 Task: Create in the project AgileDeck and in the Backlog issue 'Create a new online platform for online personal finance courses with advanced budgeting and financial planning features' a child issue 'Big data model interpretability and transparency testing and reporting', and assign it to team member softage.2@softage.net. Create in the project AgileDeck and in the Backlog issue 'Implement a new cloud-based contract management system for a company with advanced contract creation and tracking features' a child issue 'Kubernetes cluster network security remediation', and assign it to team member softage.3@softage.net
Action: Mouse moved to (194, 50)
Screenshot: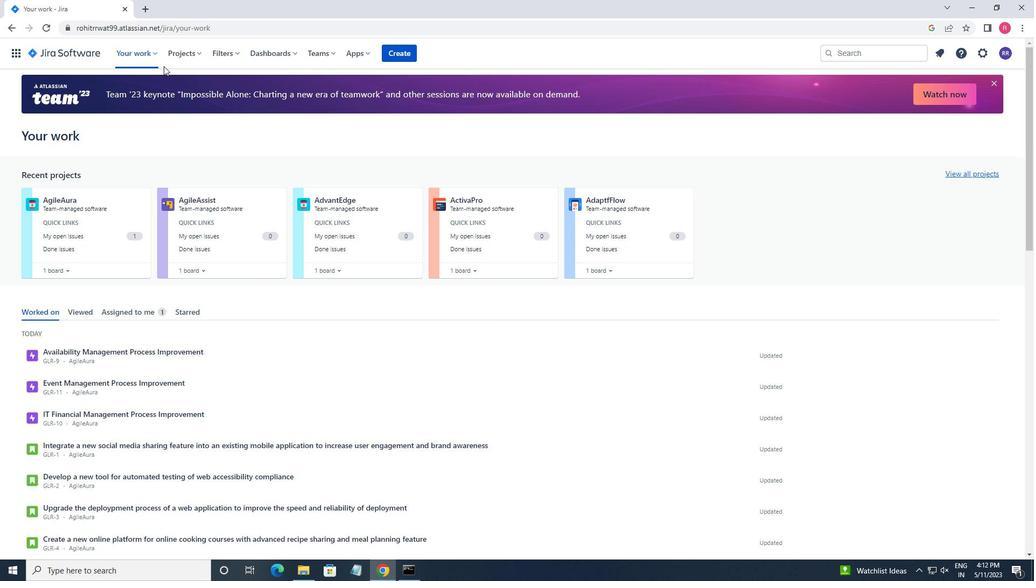 
Action: Mouse pressed left at (194, 50)
Screenshot: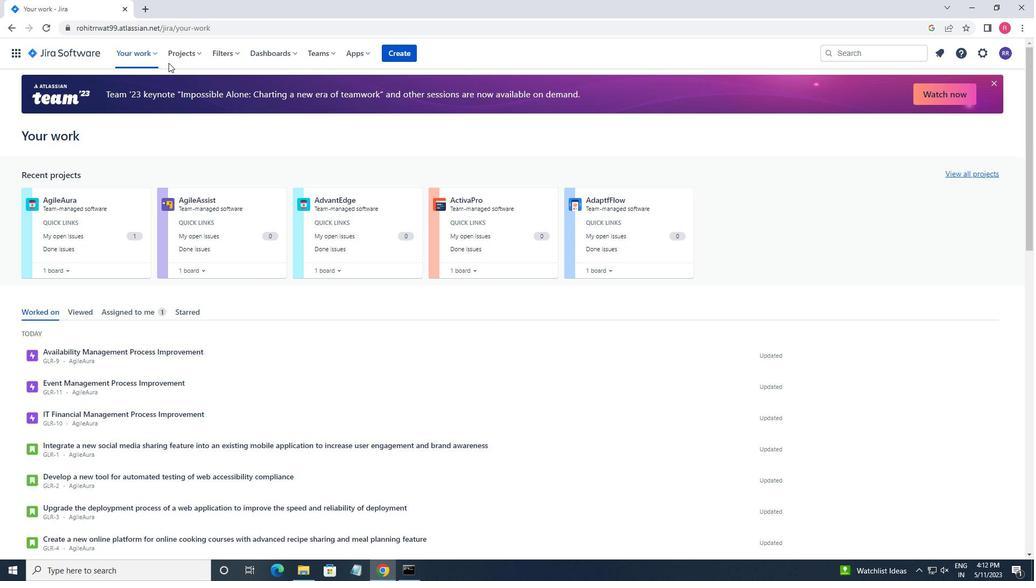 
Action: Mouse moved to (189, 107)
Screenshot: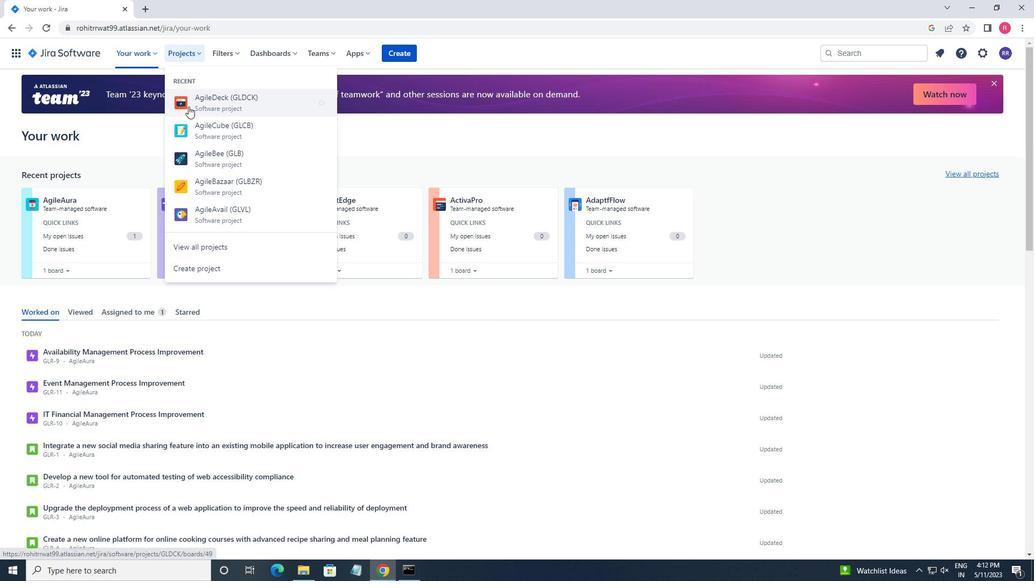 
Action: Mouse pressed left at (189, 107)
Screenshot: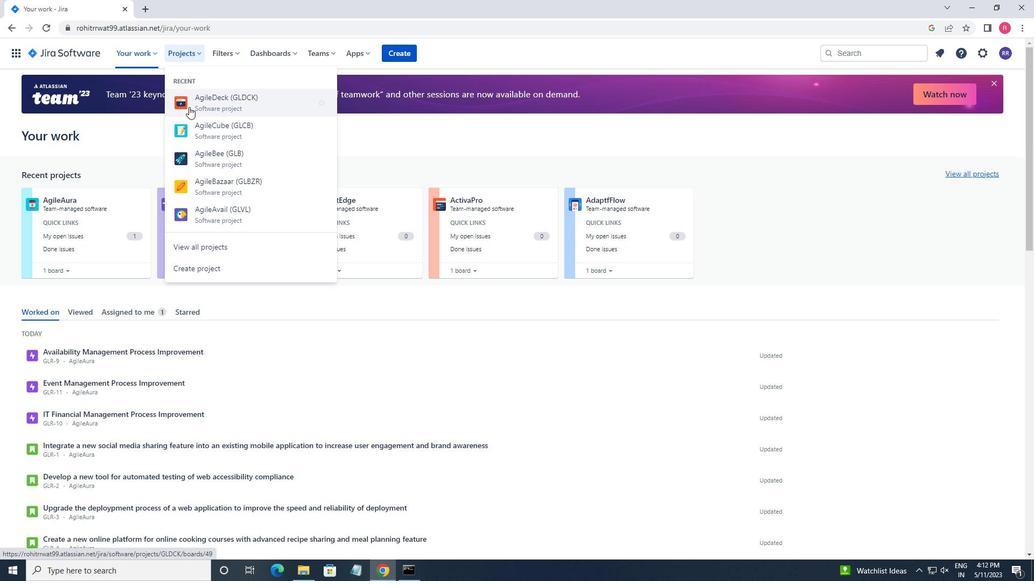 
Action: Mouse moved to (53, 166)
Screenshot: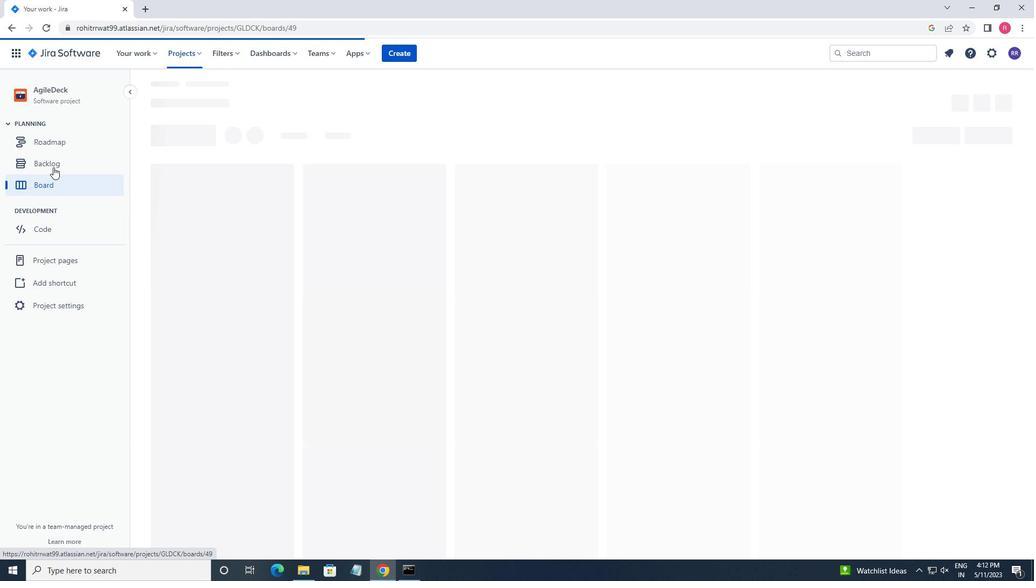 
Action: Mouse pressed left at (53, 166)
Screenshot: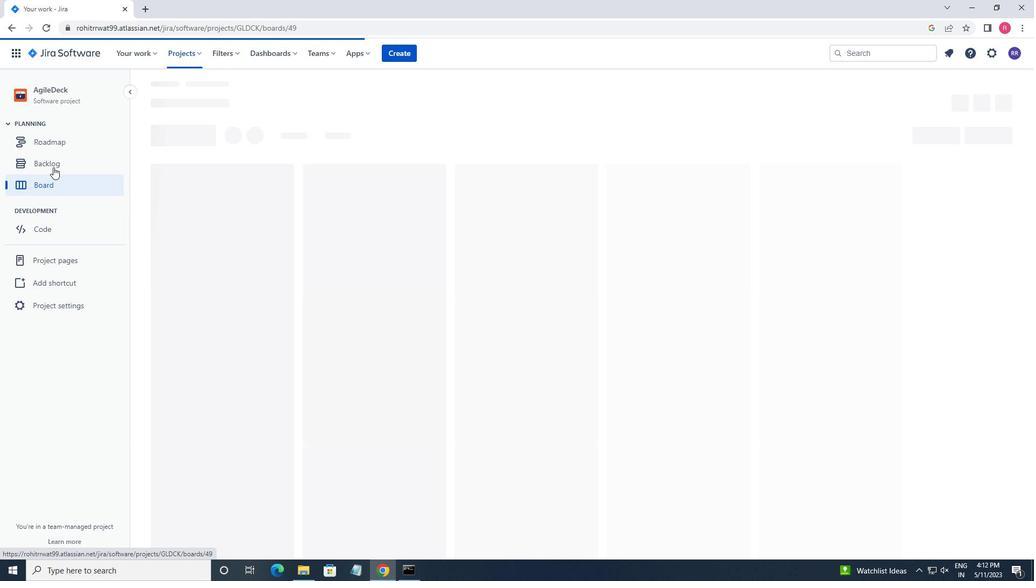 
Action: Mouse moved to (365, 349)
Screenshot: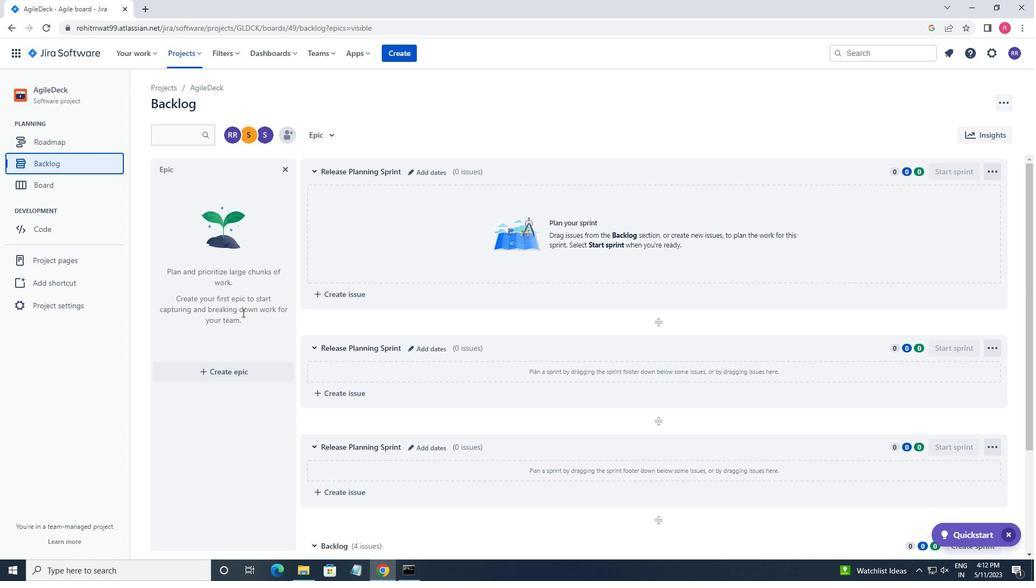 
Action: Mouse scrolled (365, 349) with delta (0, 0)
Screenshot: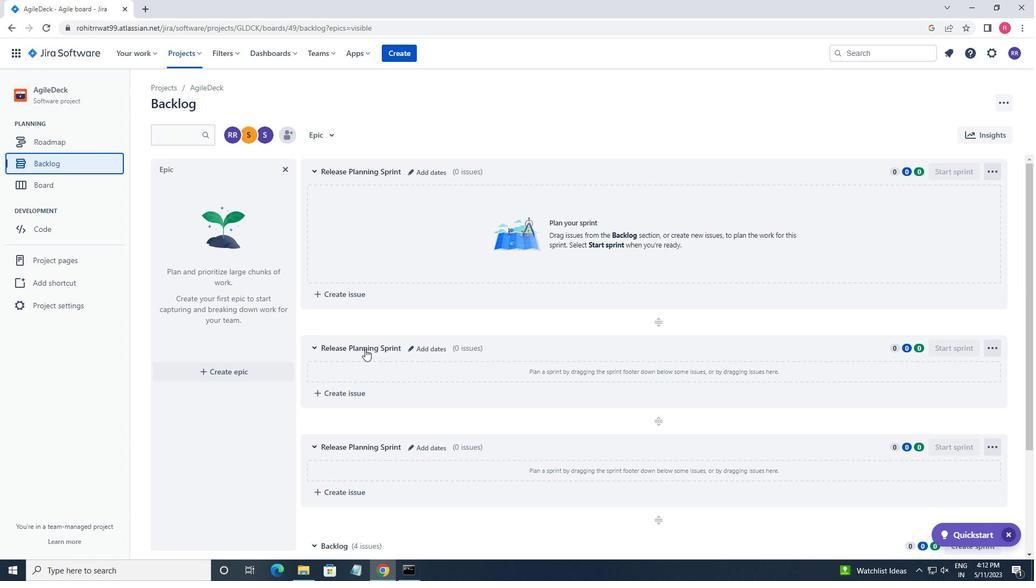 
Action: Mouse moved to (365, 350)
Screenshot: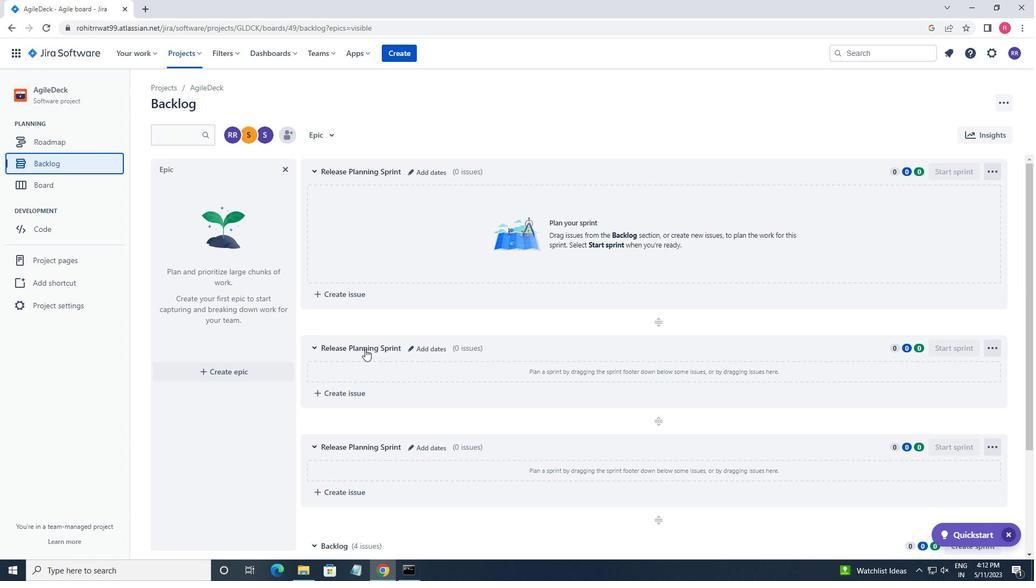 
Action: Mouse scrolled (365, 349) with delta (0, 0)
Screenshot: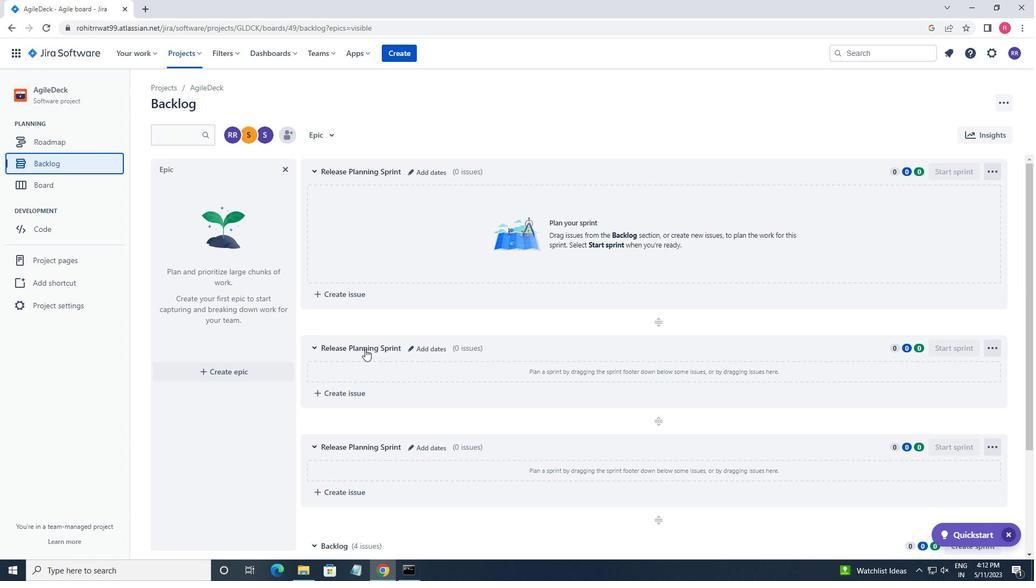 
Action: Mouse moved to (365, 350)
Screenshot: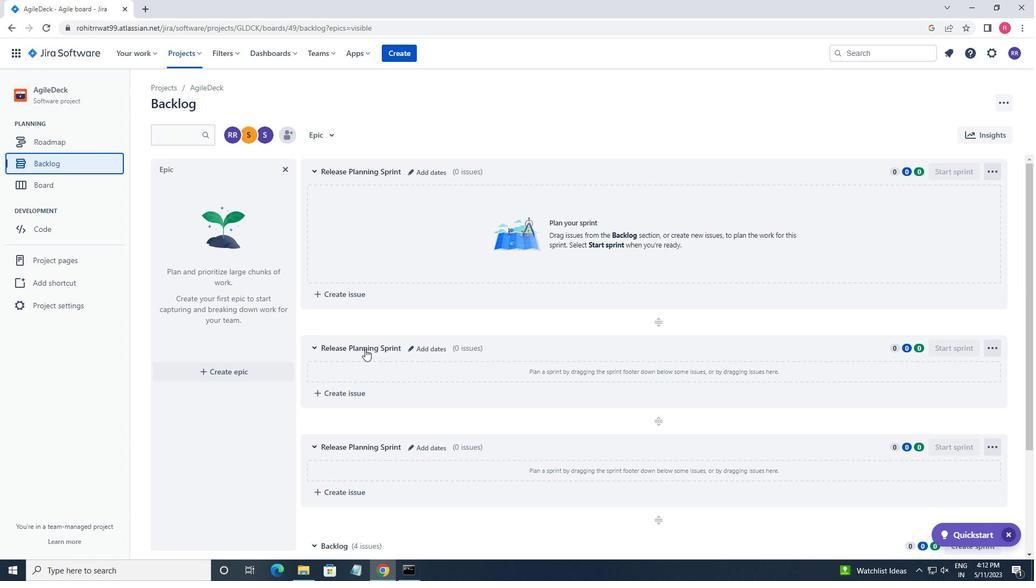 
Action: Mouse scrolled (365, 350) with delta (0, 0)
Screenshot: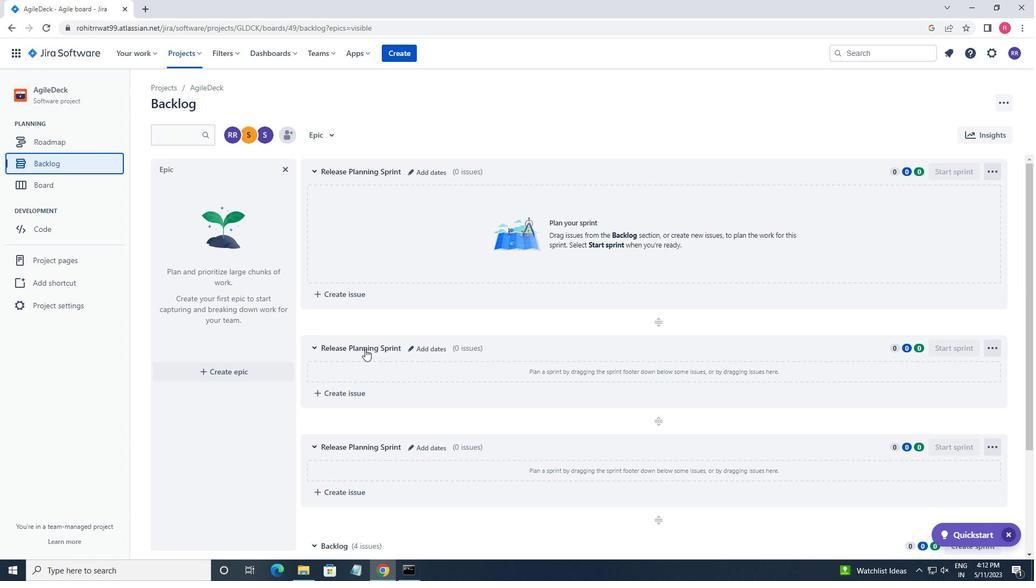 
Action: Mouse scrolled (365, 350) with delta (0, 0)
Screenshot: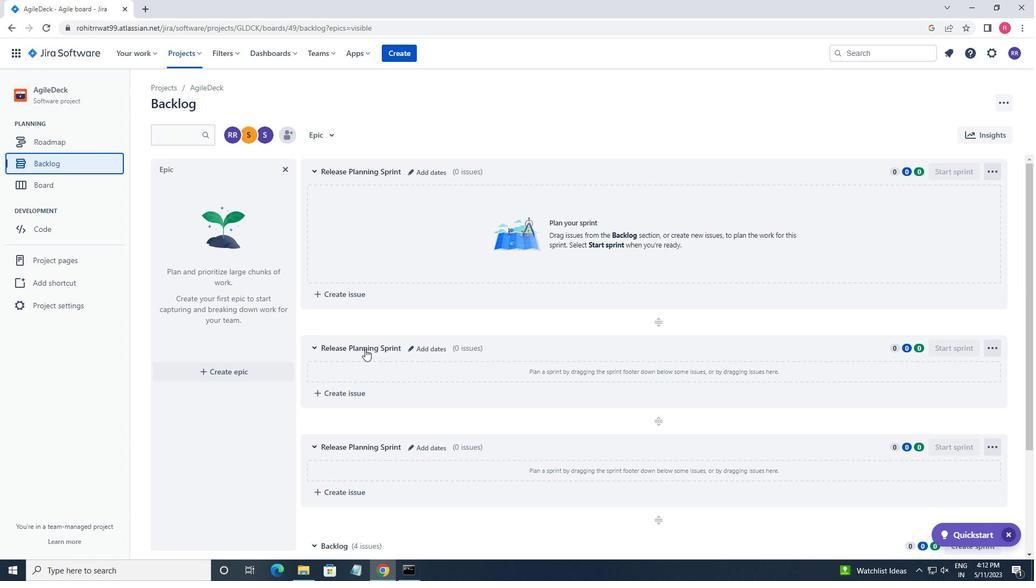 
Action: Mouse moved to (366, 351)
Screenshot: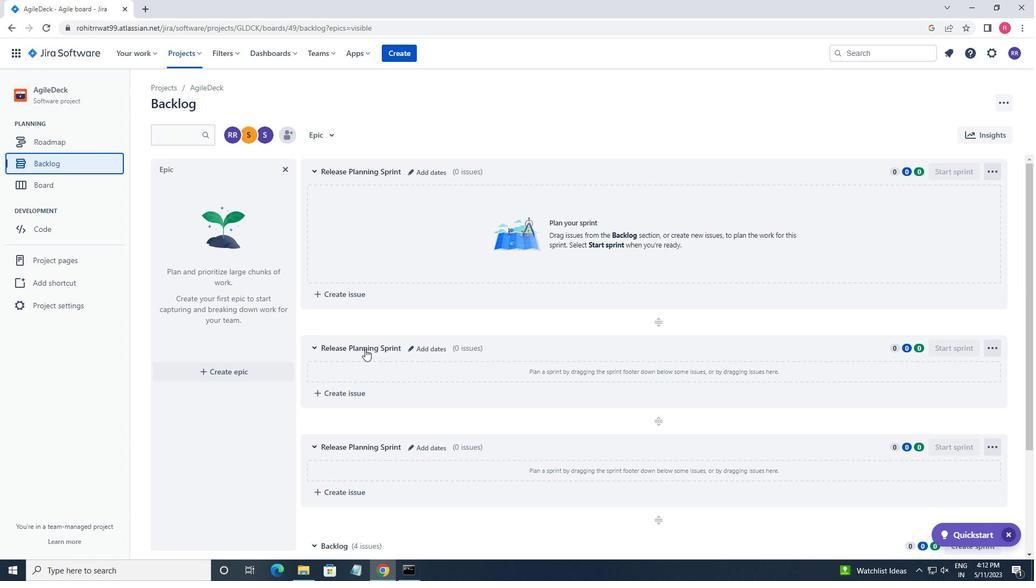 
Action: Mouse scrolled (366, 350) with delta (0, 0)
Screenshot: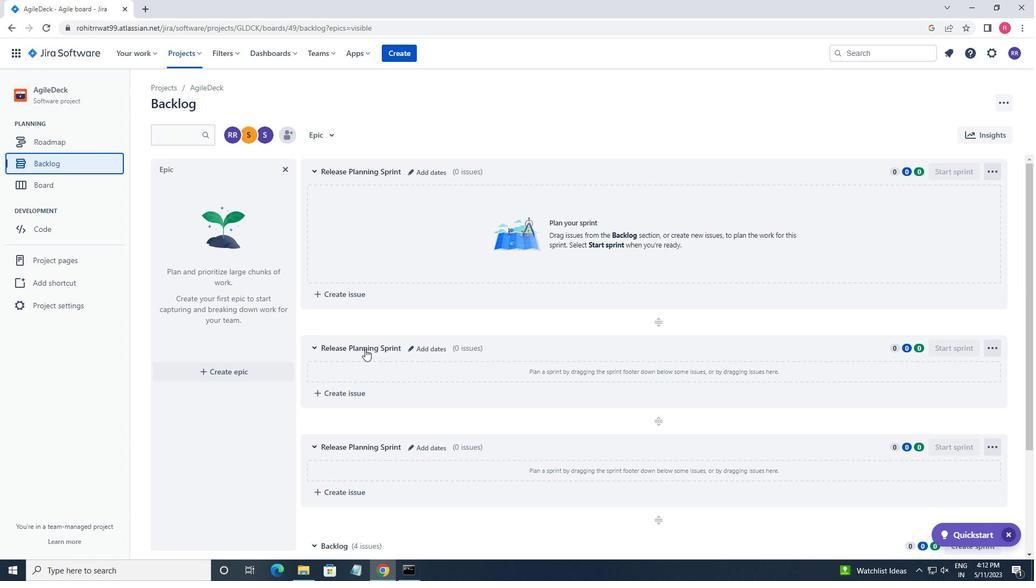 
Action: Mouse moved to (368, 351)
Screenshot: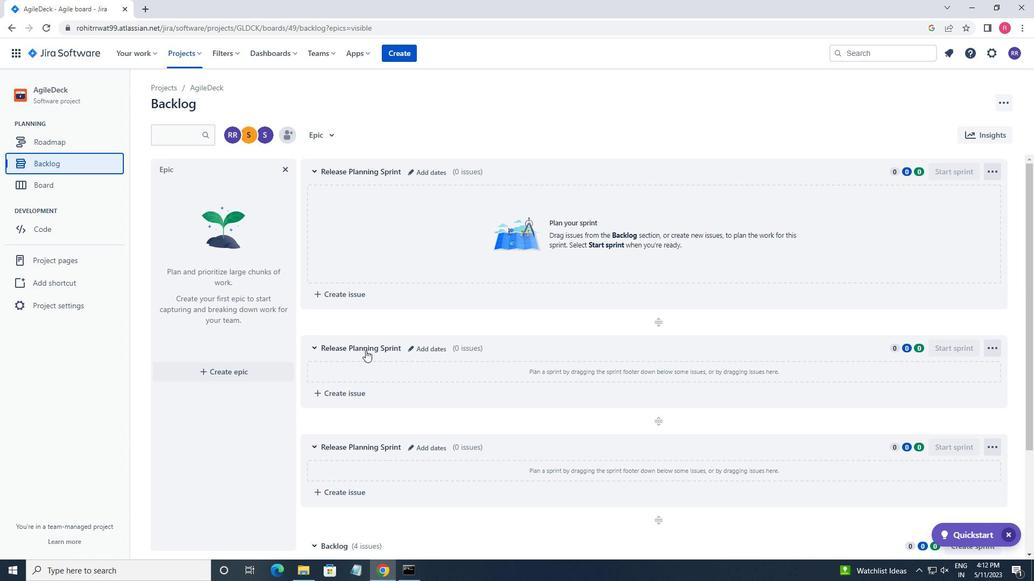 
Action: Mouse scrolled (368, 350) with delta (0, 0)
Screenshot: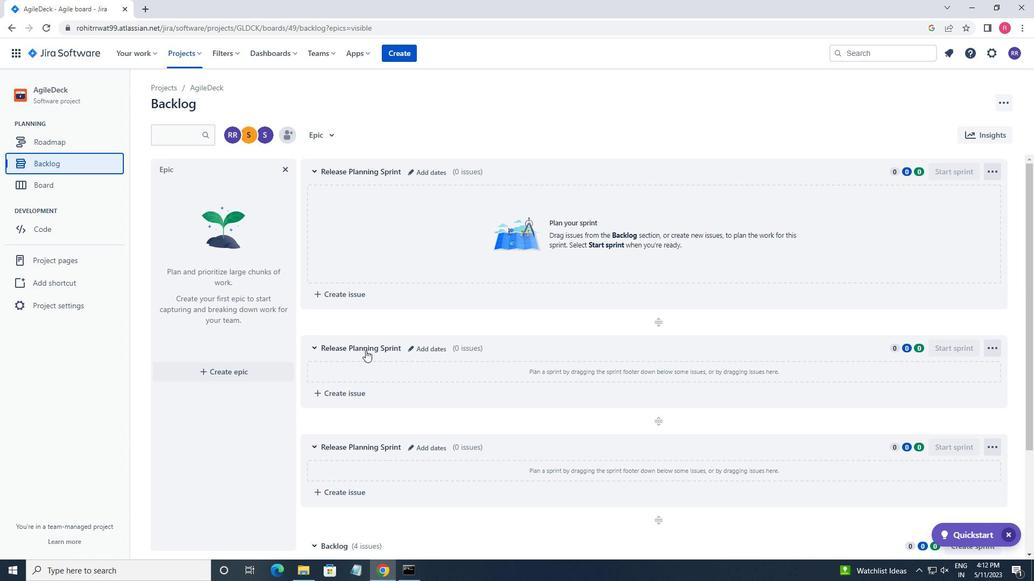 
Action: Mouse moved to (372, 351)
Screenshot: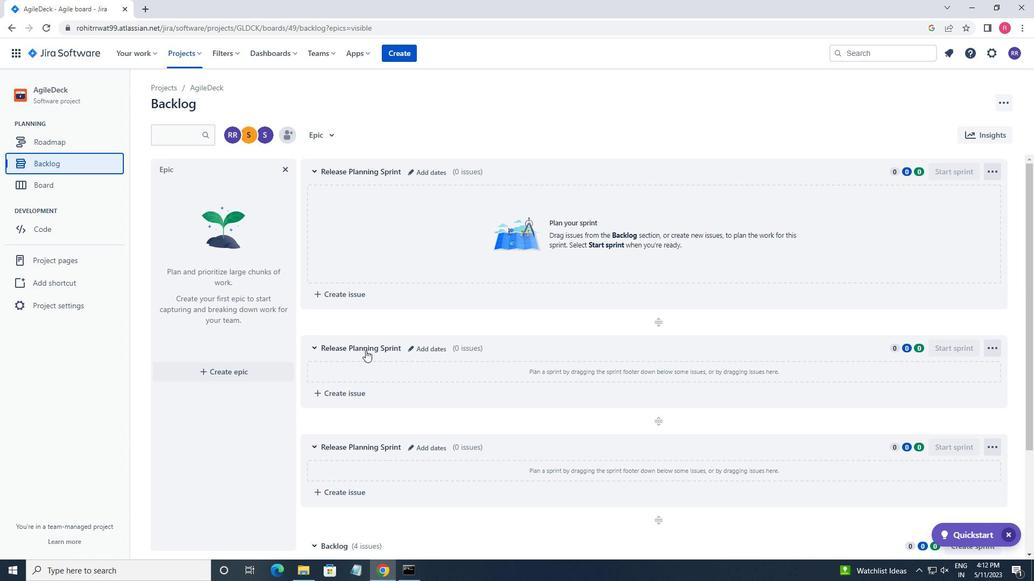 
Action: Mouse scrolled (372, 350) with delta (0, 0)
Screenshot: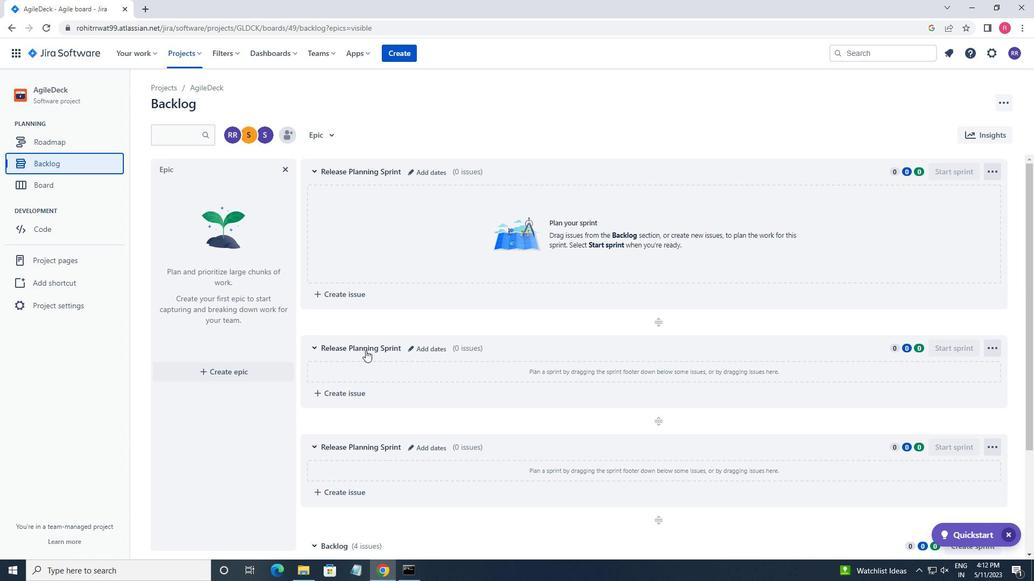 
Action: Mouse moved to (414, 358)
Screenshot: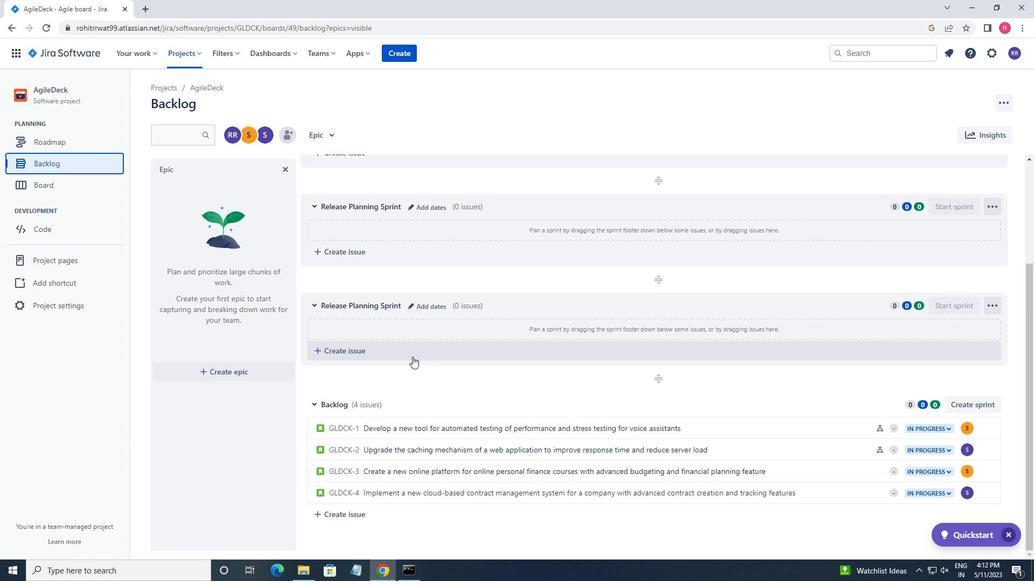 
Action: Mouse scrolled (414, 357) with delta (0, 0)
Screenshot: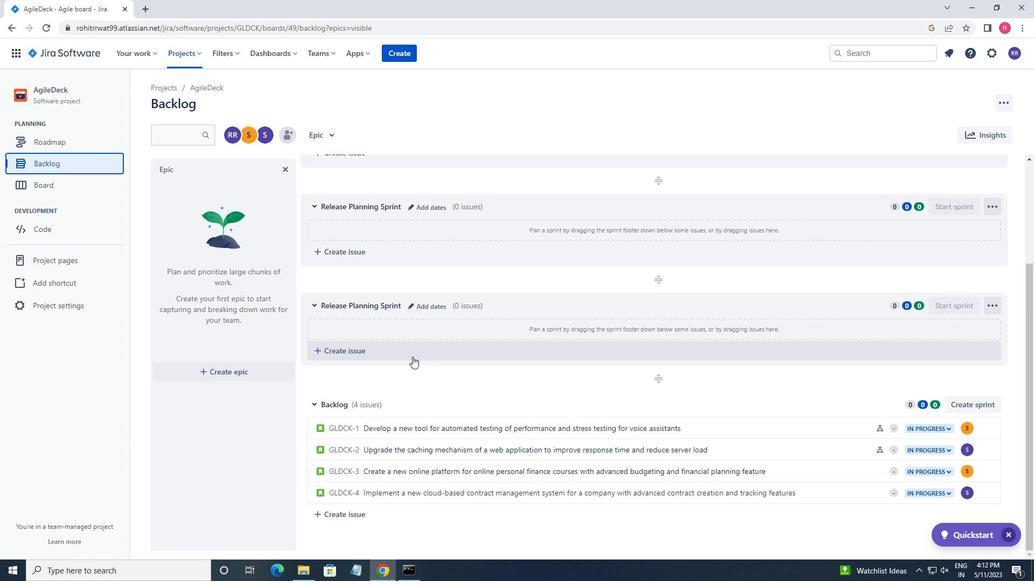 
Action: Mouse moved to (414, 358)
Screenshot: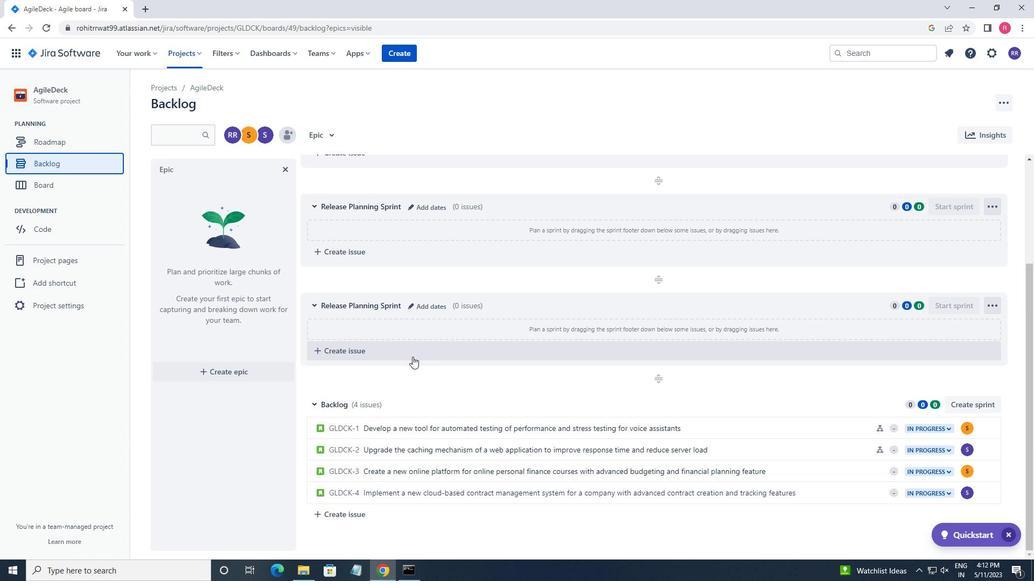 
Action: Mouse scrolled (414, 358) with delta (0, 0)
Screenshot: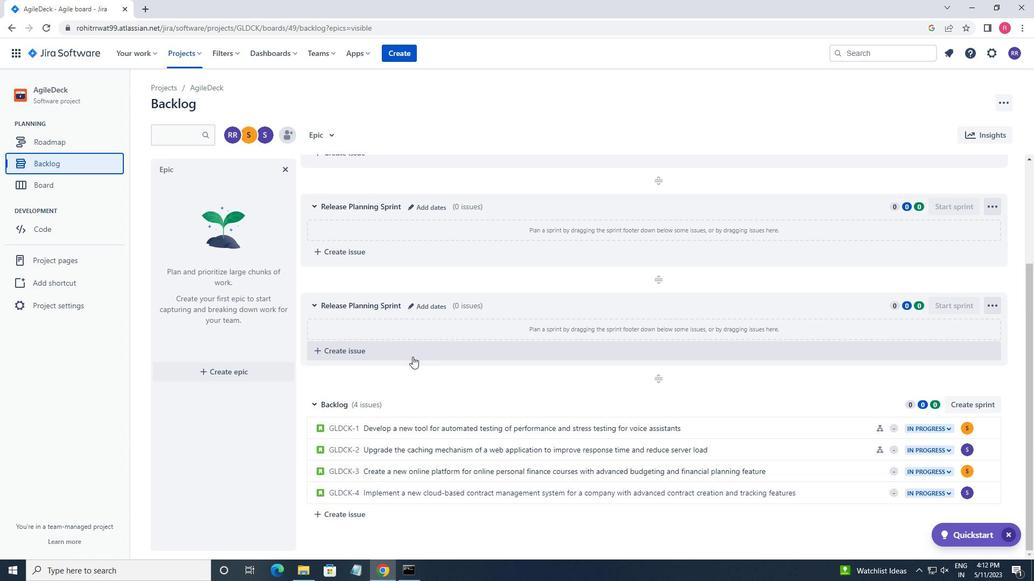 
Action: Mouse moved to (414, 358)
Screenshot: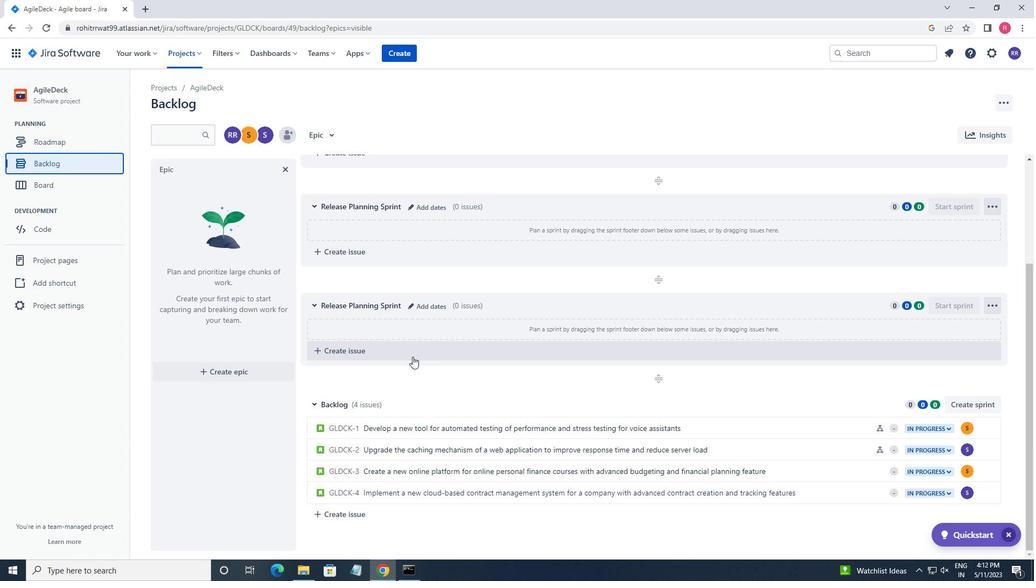 
Action: Mouse scrolled (414, 358) with delta (0, 0)
Screenshot: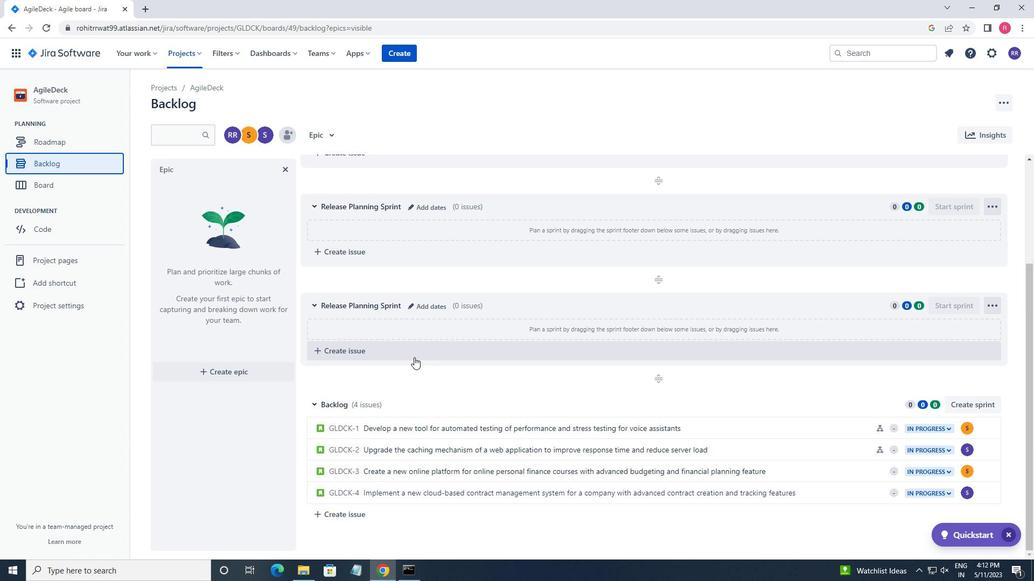 
Action: Mouse moved to (414, 360)
Screenshot: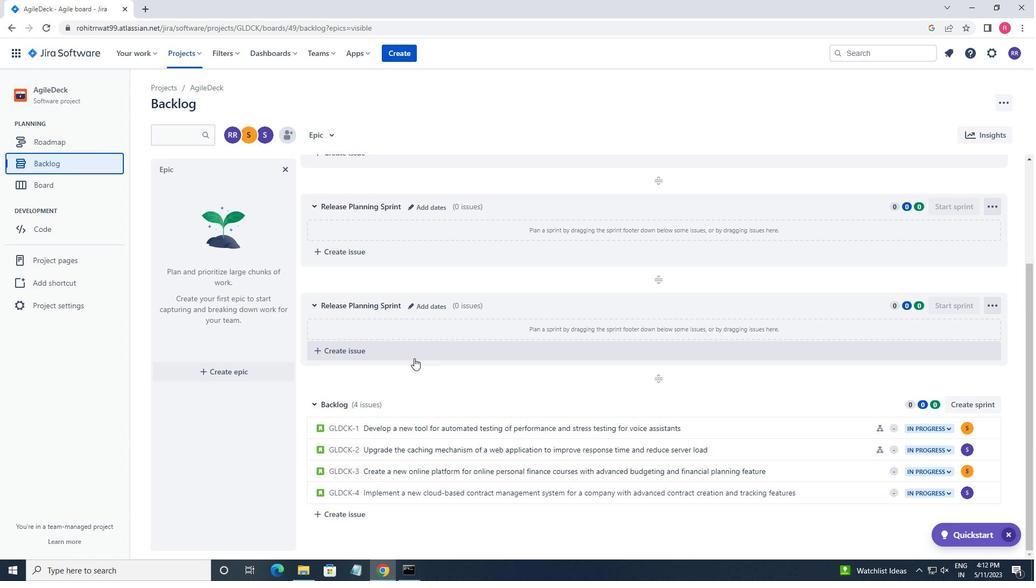 
Action: Mouse scrolled (414, 359) with delta (0, 0)
Screenshot: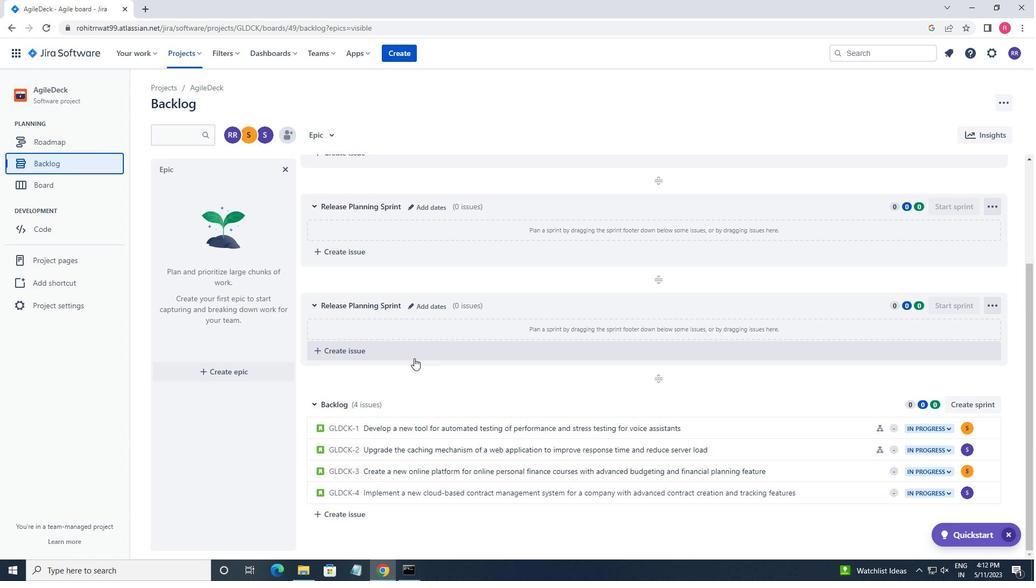 
Action: Mouse moved to (820, 475)
Screenshot: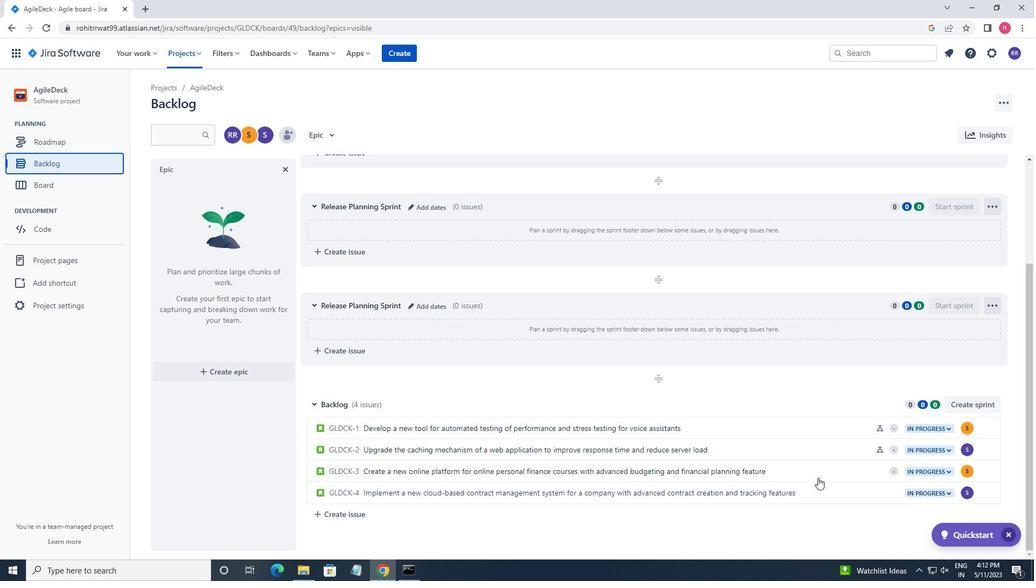 
Action: Mouse pressed left at (820, 475)
Screenshot: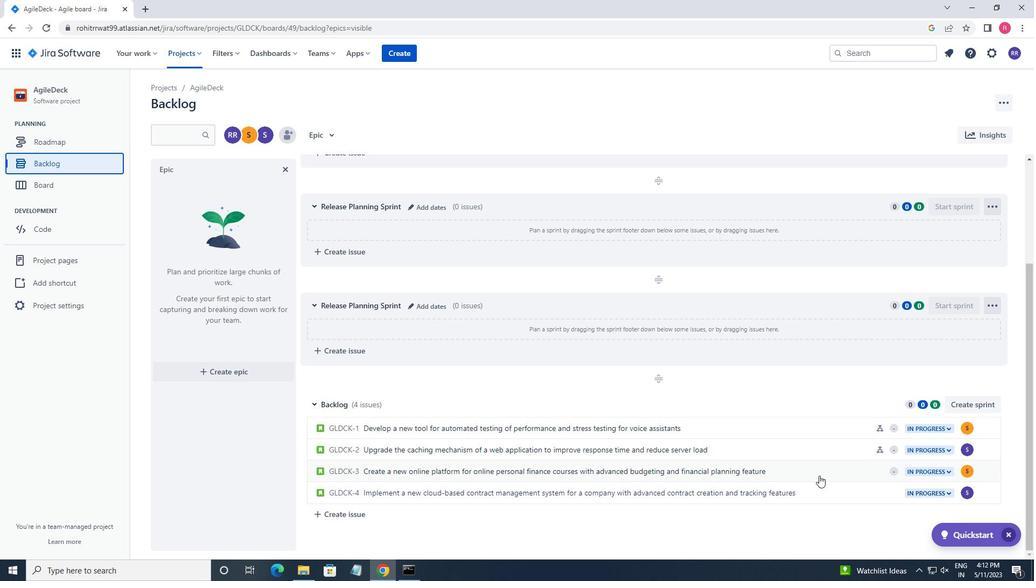 
Action: Mouse moved to (845, 256)
Screenshot: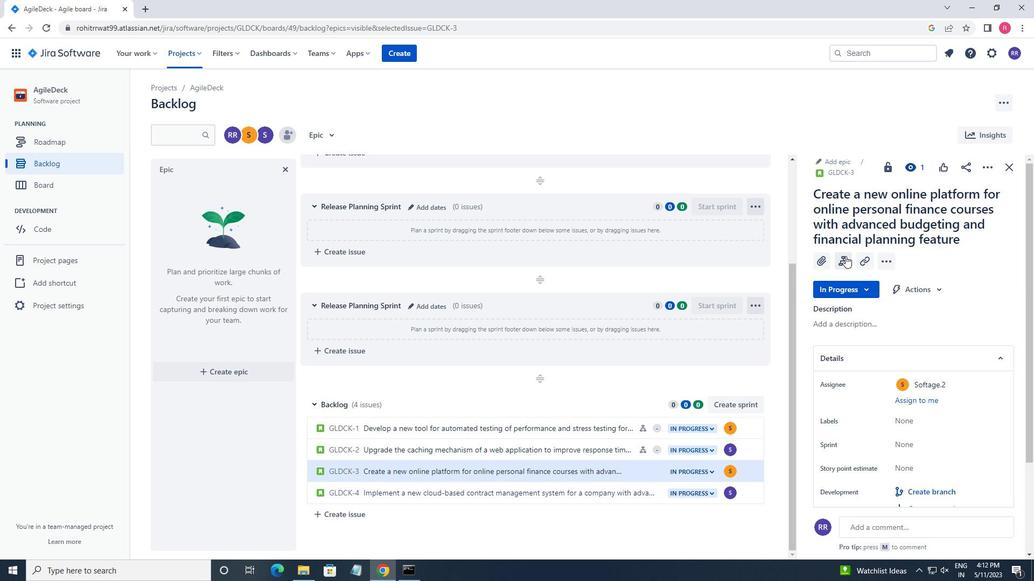 
Action: Mouse pressed left at (845, 256)
Screenshot: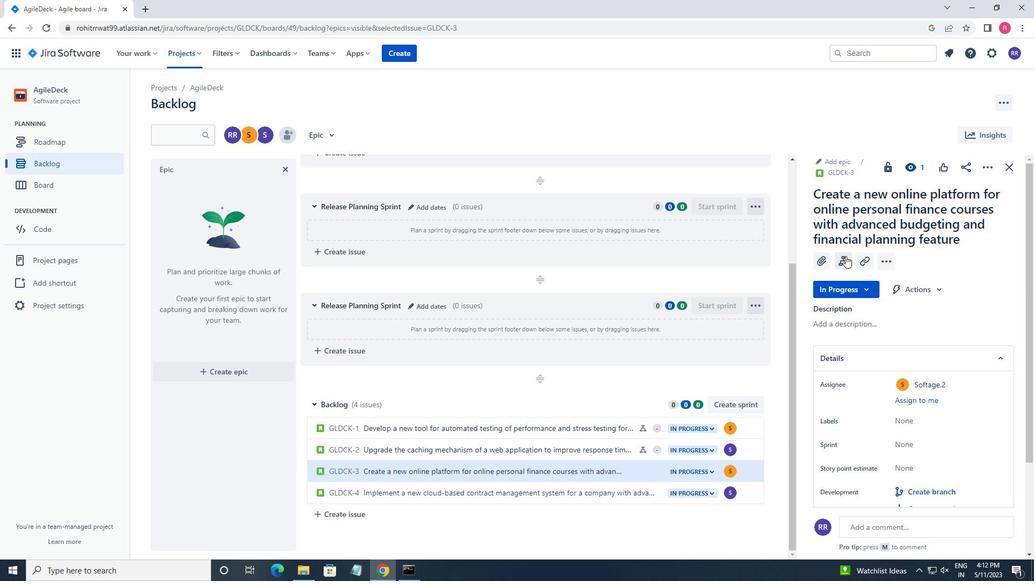 
Action: Mouse moved to (839, 330)
Screenshot: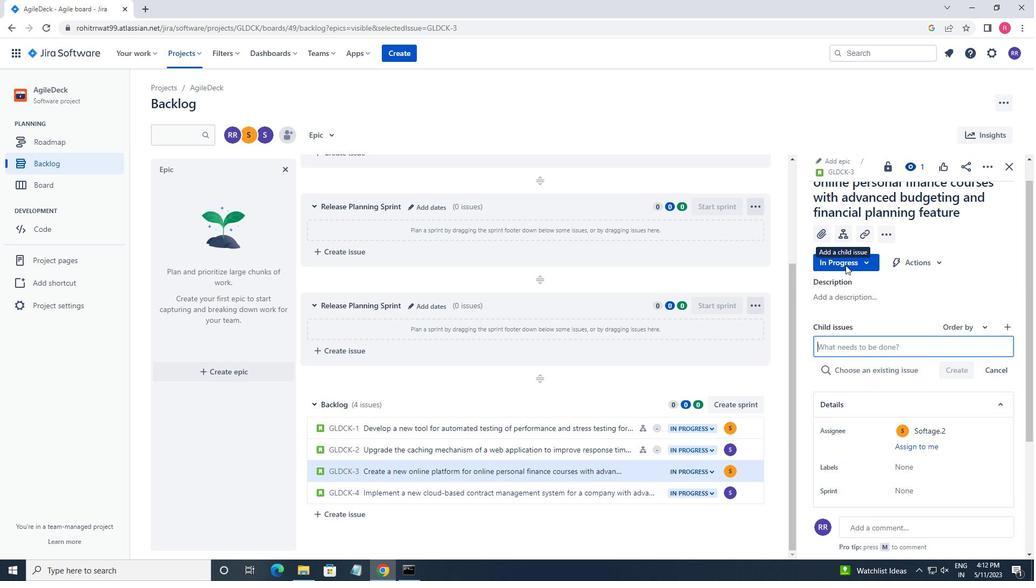 
Action: Key pressed <Key.shift_r>Big<Key.space><Key.shift>DATA<Key.space>MODEL<Key.space>INTERO<Key.backspace>PRETABILITY<Key.space>AND<Key.space>TRANSPARENCY<Key.space>TESTING<Key.space>AND<Key.space>REPORTING<Key.enter>
Screenshot: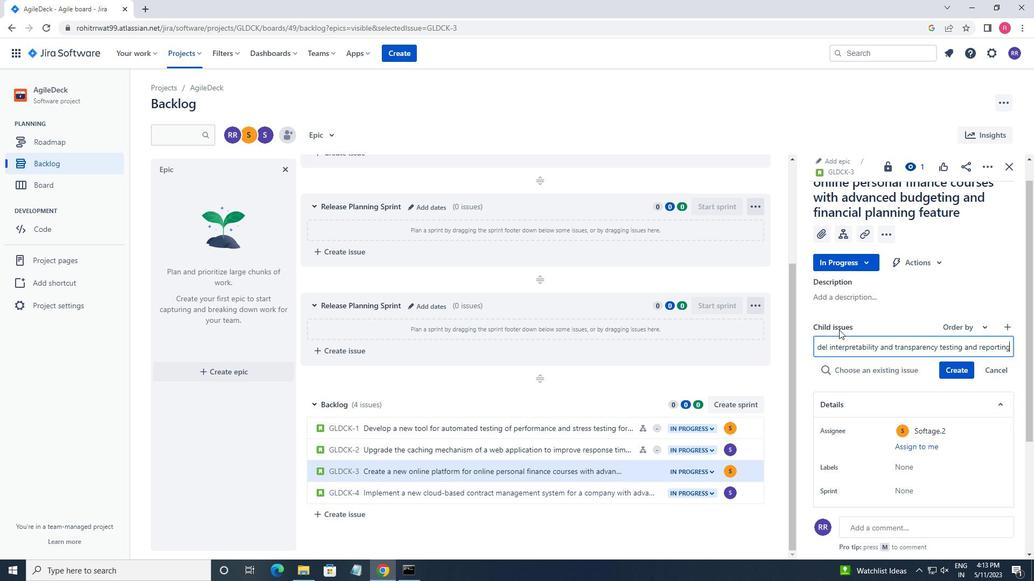 
Action: Mouse moved to (962, 354)
Screenshot: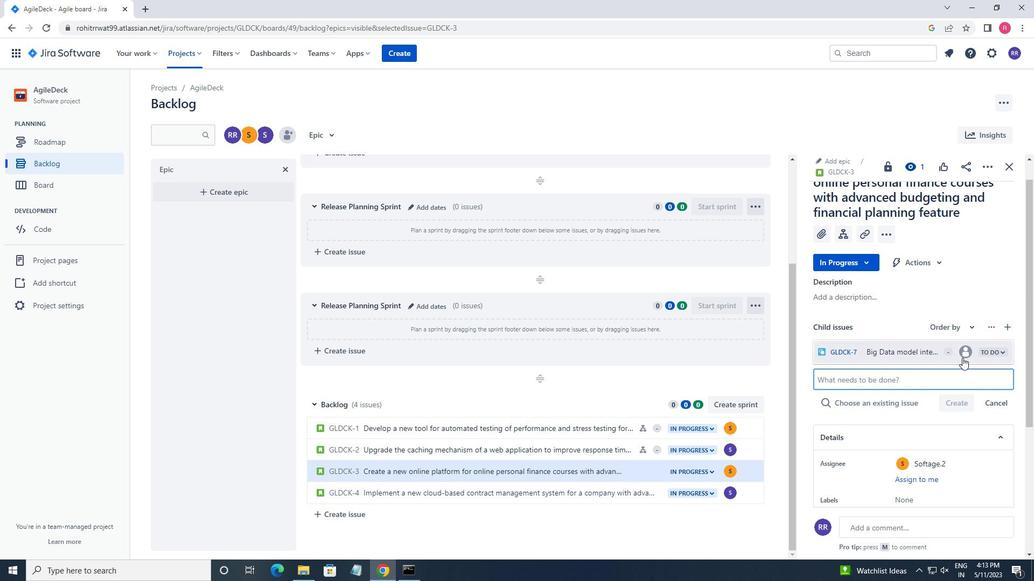 
Action: Mouse pressed left at (962, 354)
Screenshot: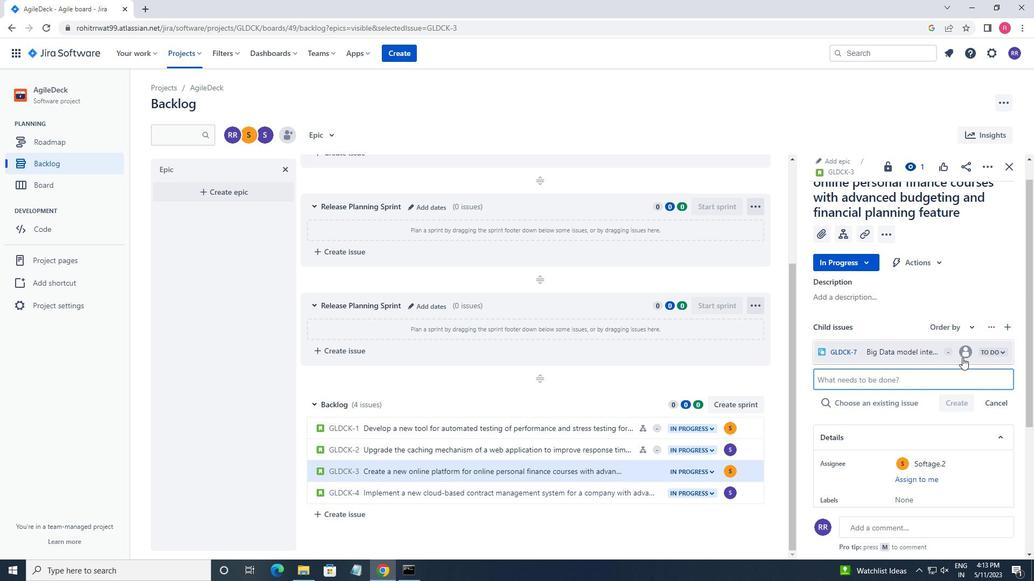 
Action: Mouse moved to (962, 353)
Screenshot: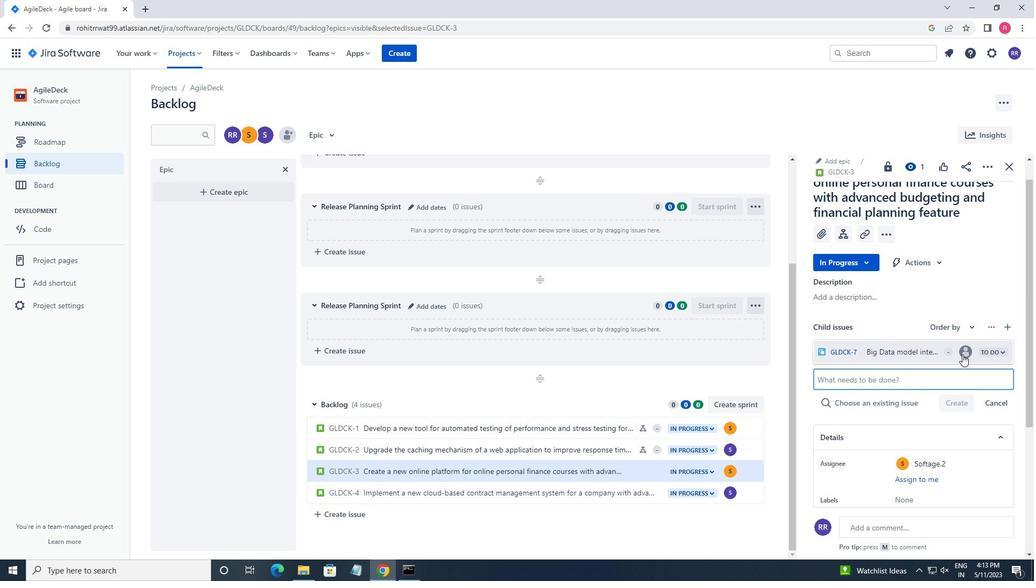 
Action: Key pressed SOFTAGE.2<Key.shift>@SOFTAGE.NET
Screenshot: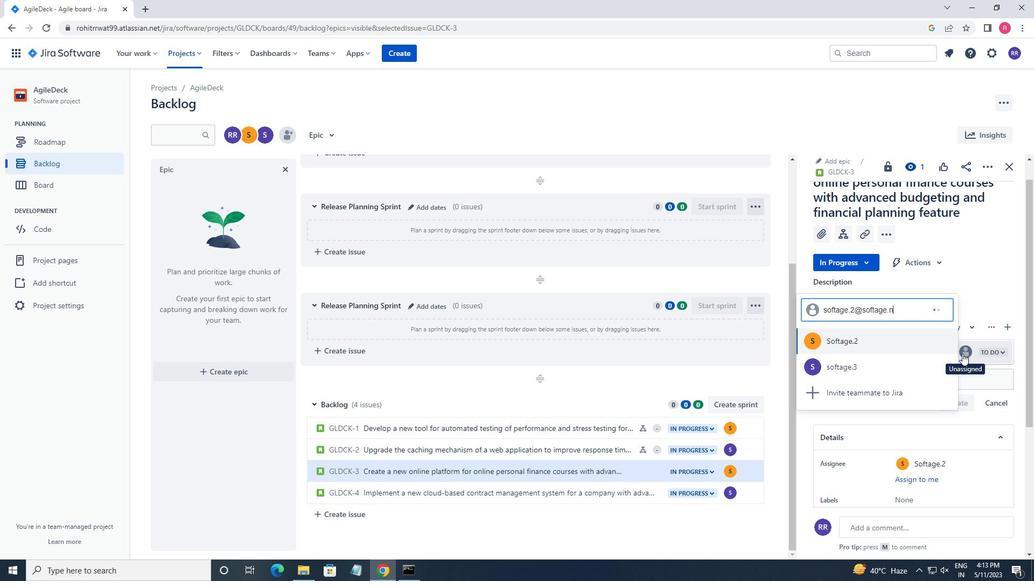 
Action: Mouse moved to (865, 360)
Screenshot: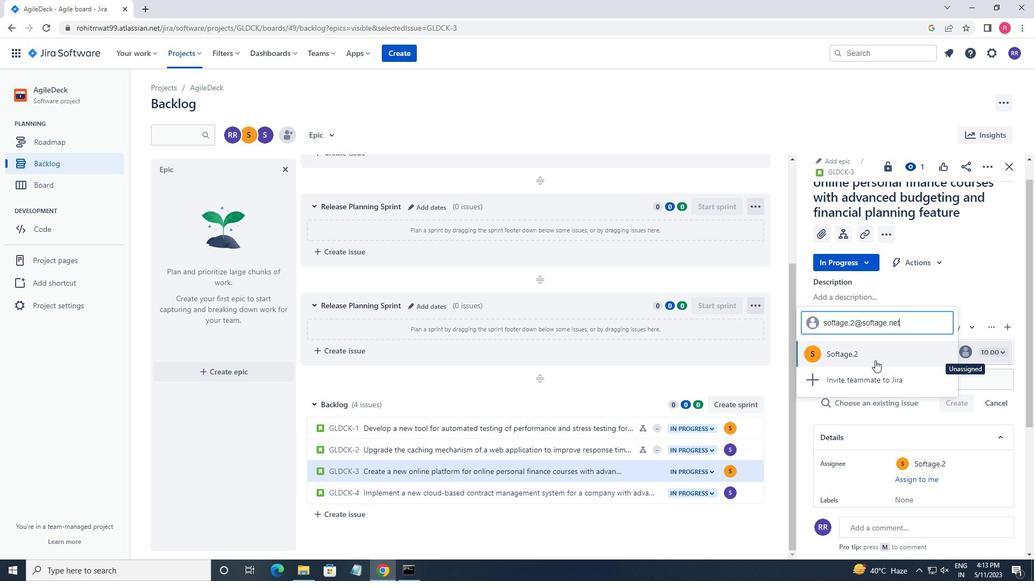 
Action: Mouse pressed left at (865, 360)
Screenshot: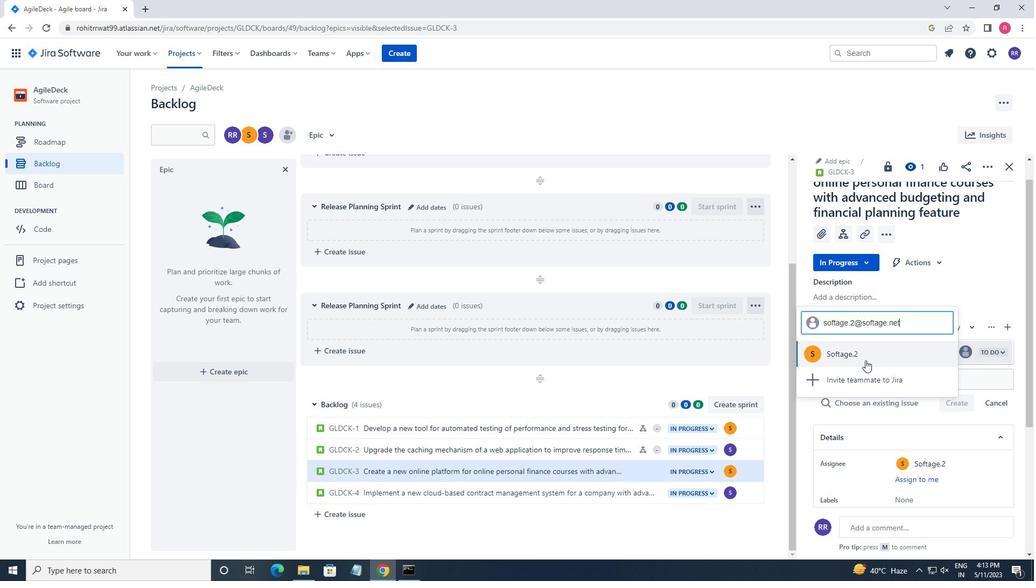 
Action: Mouse moved to (610, 497)
Screenshot: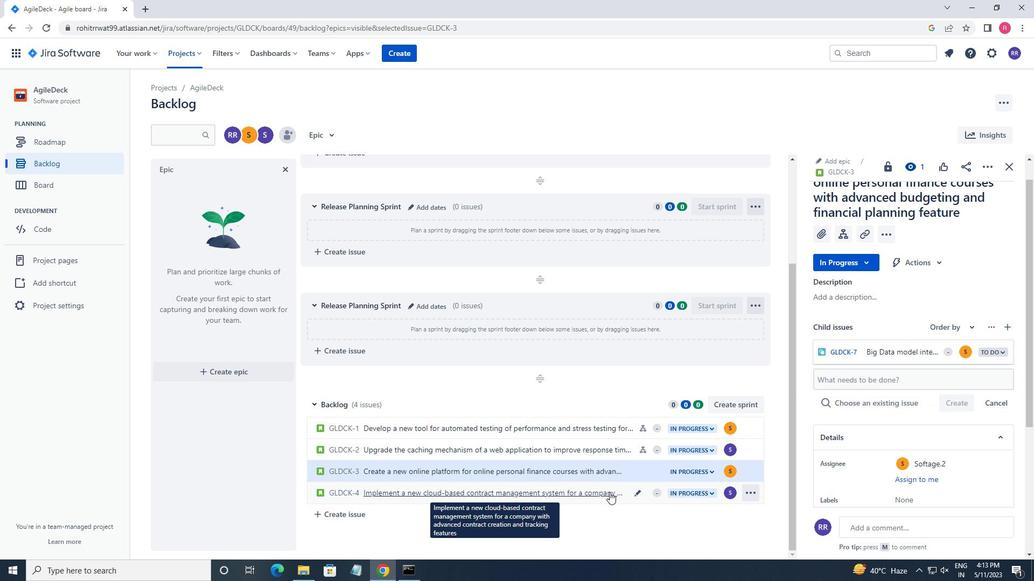 
Action: Mouse pressed left at (610, 497)
Screenshot: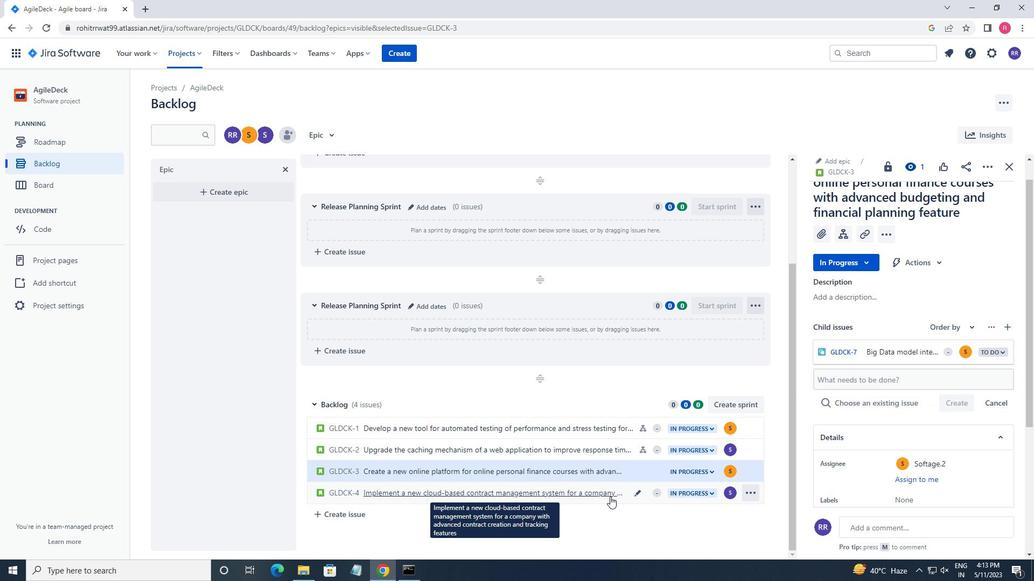 
Action: Mouse moved to (849, 267)
Screenshot: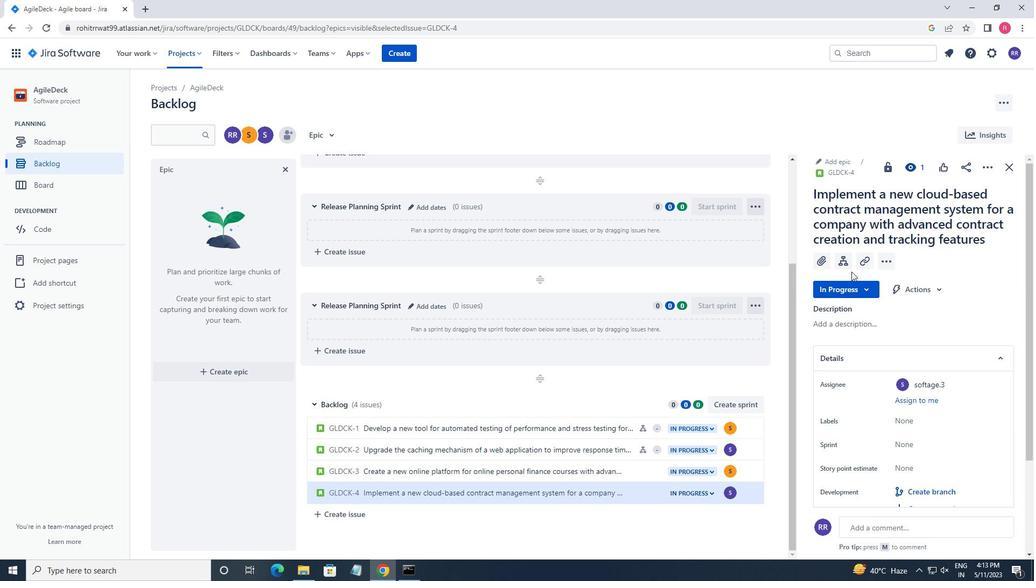 
Action: Mouse pressed left at (849, 267)
Screenshot: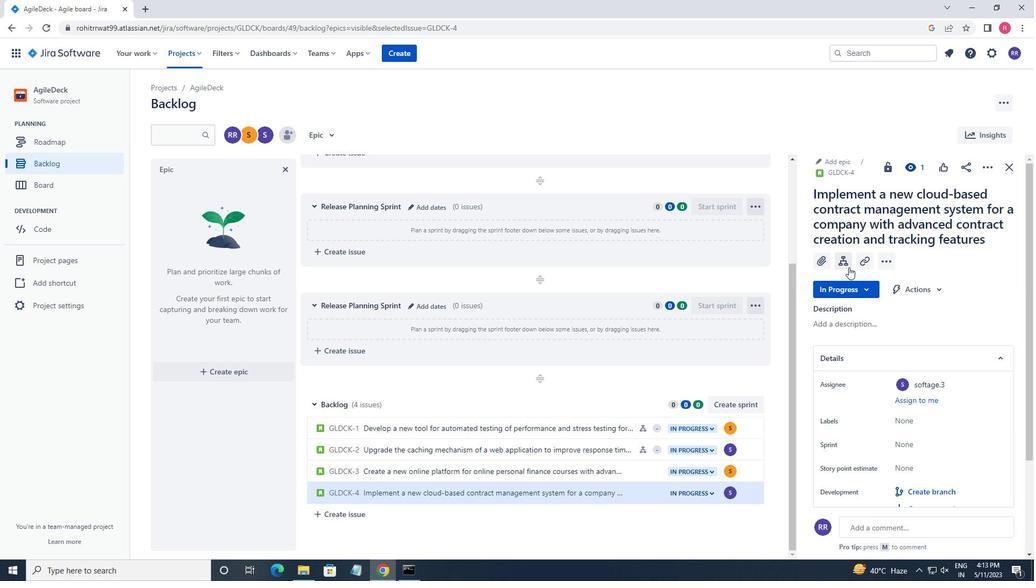 
Action: Mouse moved to (858, 359)
Screenshot: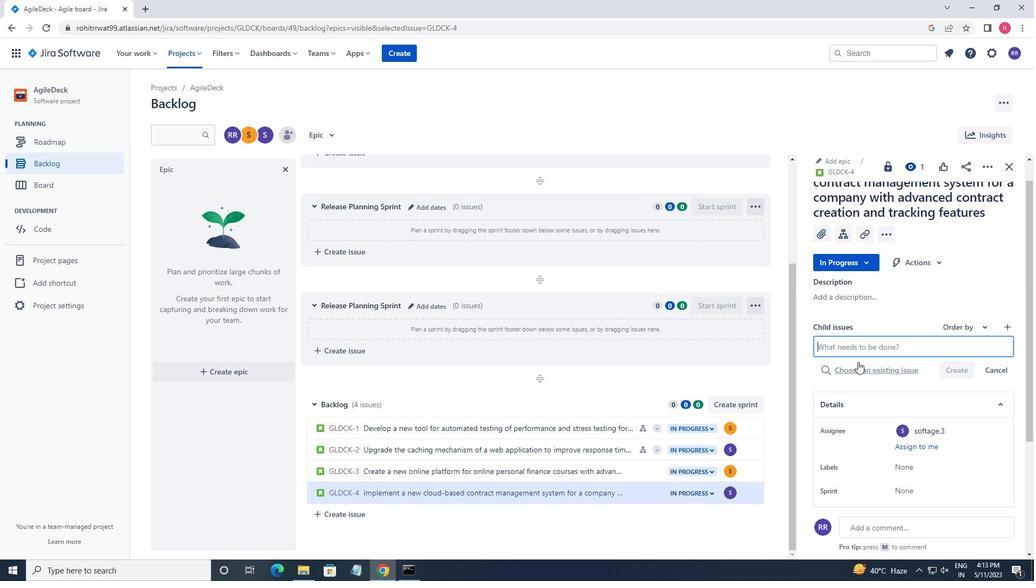
Action: Key pressed <Key.shift_r>KUBERNETES<Key.space>CLUSTER<Key.space>NETWORK<Key.space>SECUARITY<Key.space>REMR<Key.backspace>ED<Key.backspace><Key.backspace><Key.backspace><Key.backspace><Key.backspace><Key.backspace><Key.left><Key.left><Key.left><Key.left><Key.left><Key.left><Key.right><Key.right><Key.backspace><Key.right><Key.right><Key.right><Key.right><Key.right><Key.right><Key.right><Key.space>REMEDIATION<Key.space><Key.enter>
Screenshot: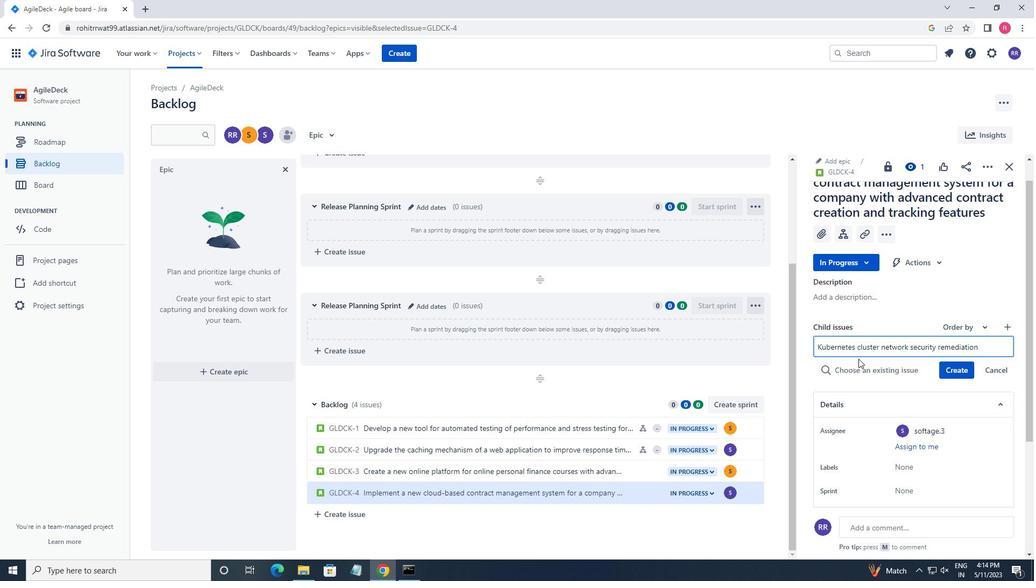 
Action: Mouse moved to (970, 355)
Screenshot: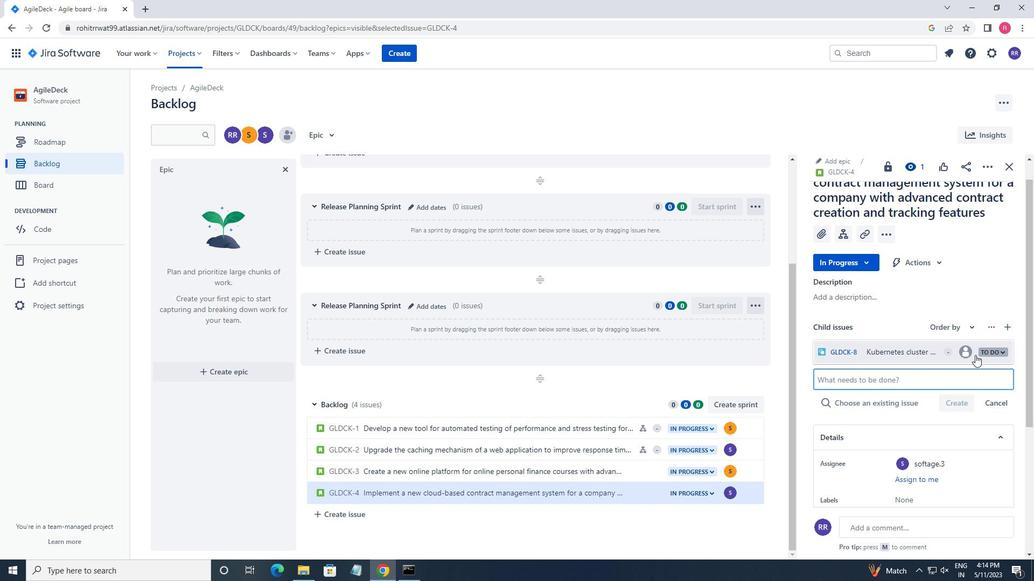
Action: Mouse pressed left at (970, 355)
Screenshot: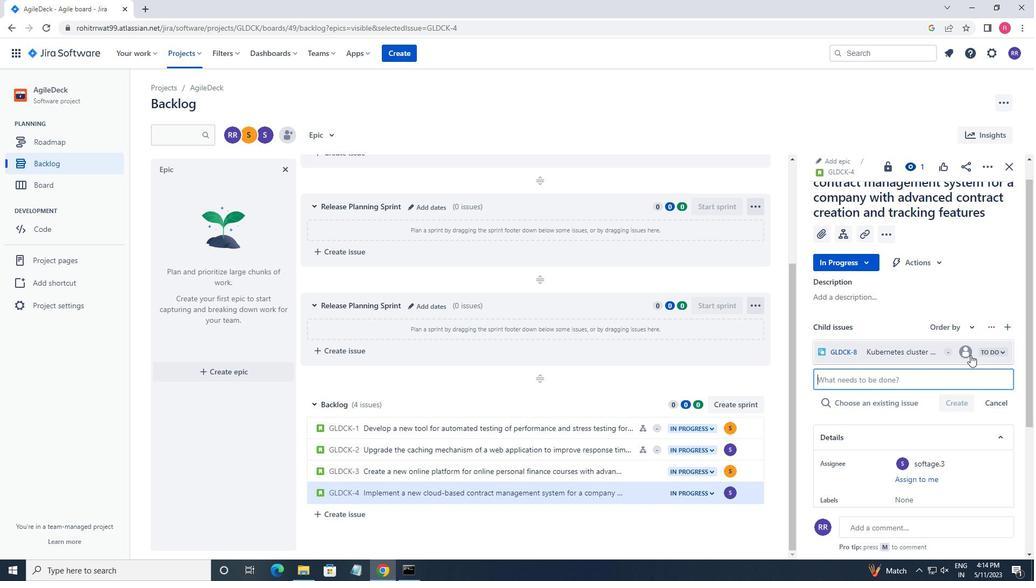 
Action: Mouse moved to (963, 355)
Screenshot: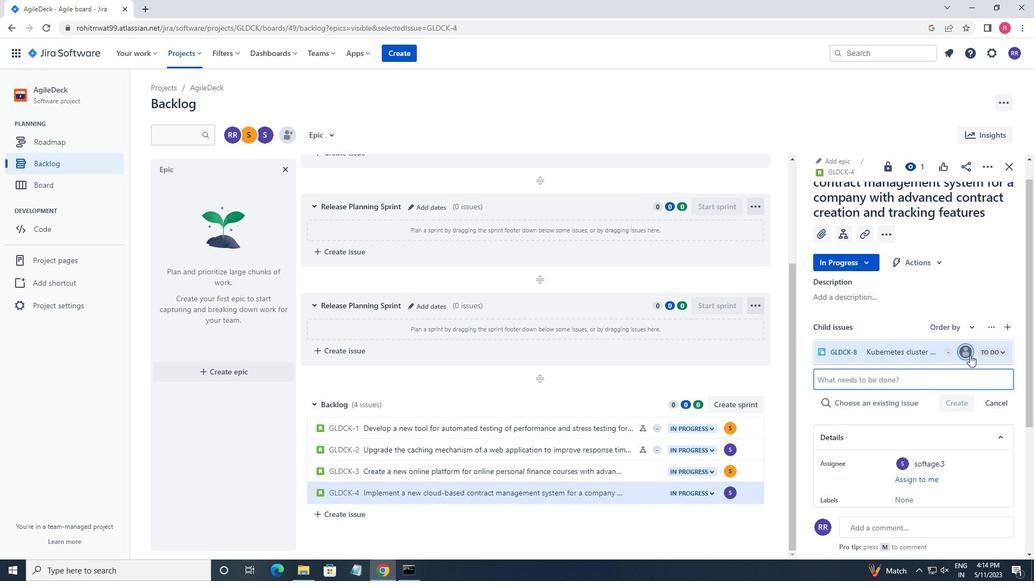 
Action: Key pressed SOFTAGE.3<Key.shift><Key.shift><Key.shift><Key.shift><Key.shift>@SOFTAG<Key.backspace>E<Key.backspace><Key.backspace>AGE.N
Screenshot: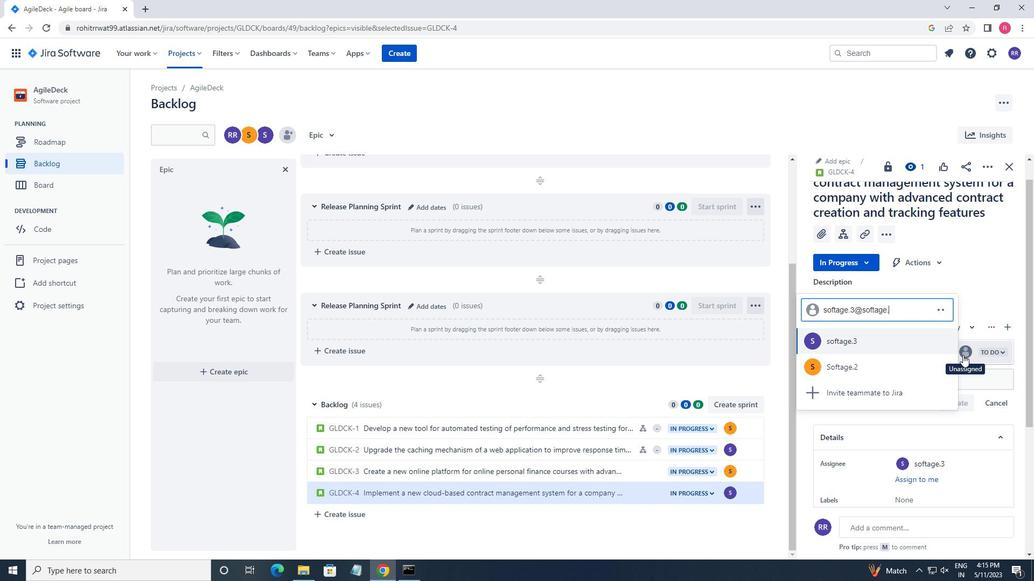 
Action: Mouse moved to (963, 355)
Screenshot: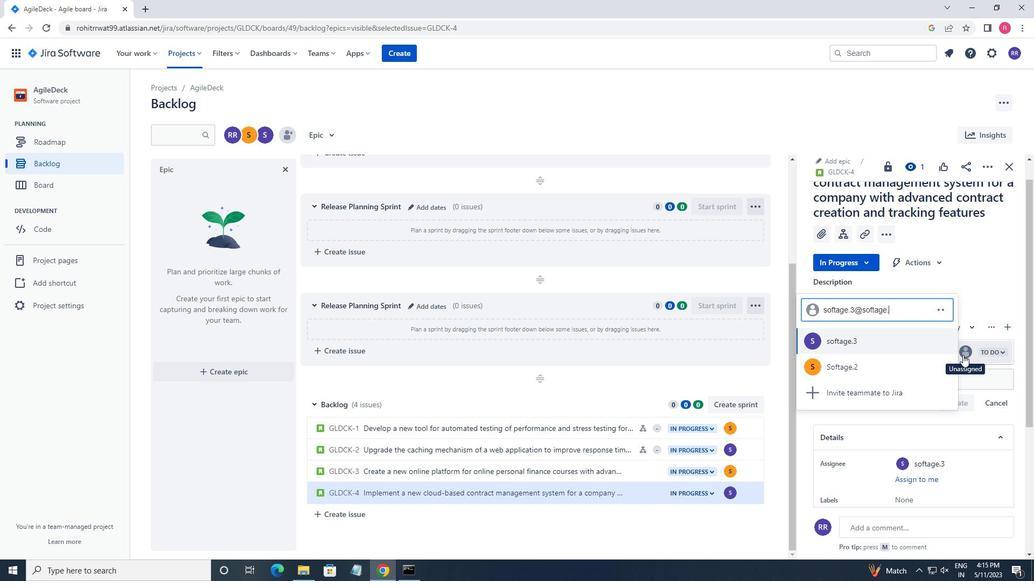 
Action: Key pressed ET
Screenshot: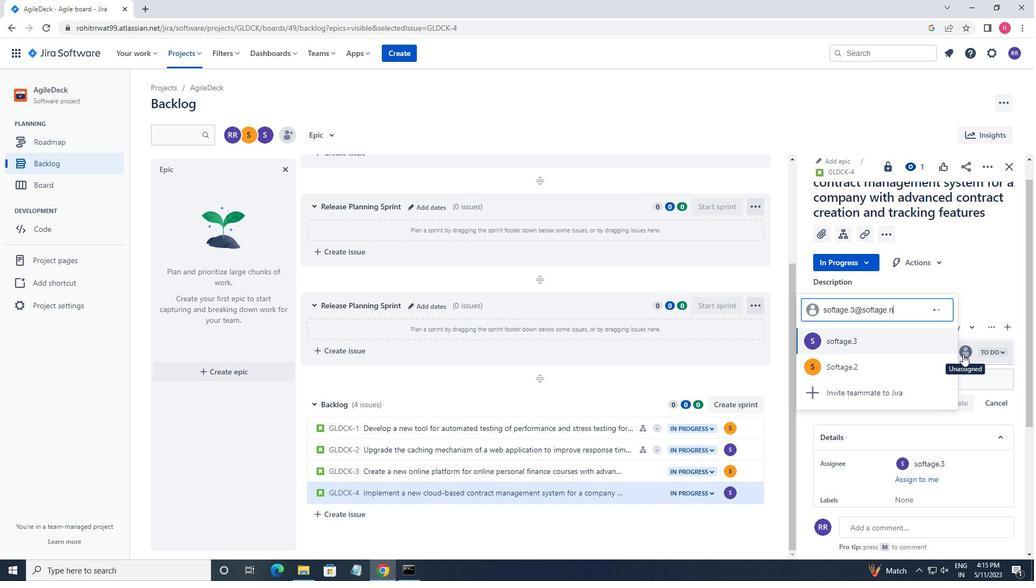 
Action: Mouse moved to (891, 352)
Screenshot: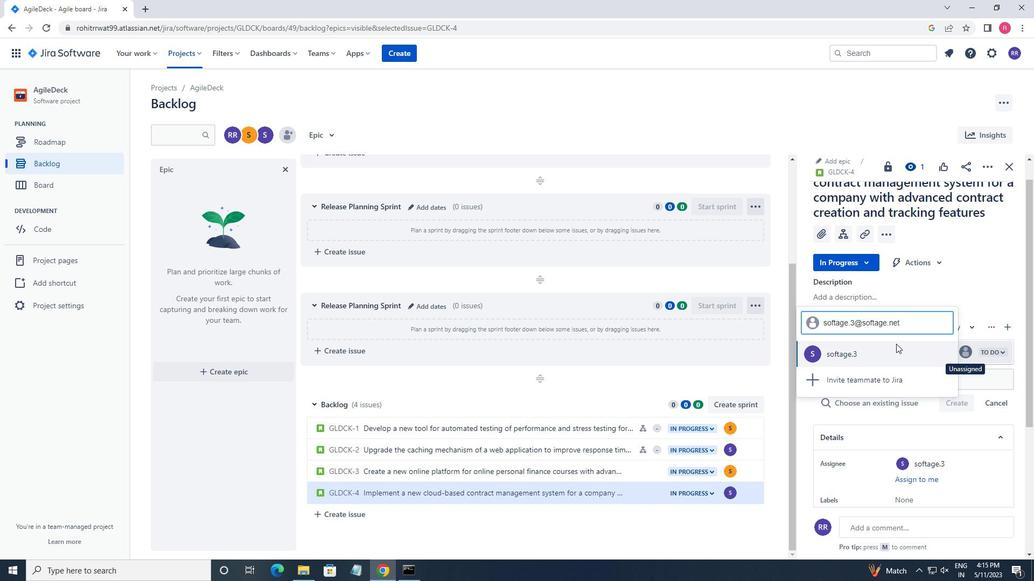 
Action: Mouse pressed left at (891, 352)
Screenshot: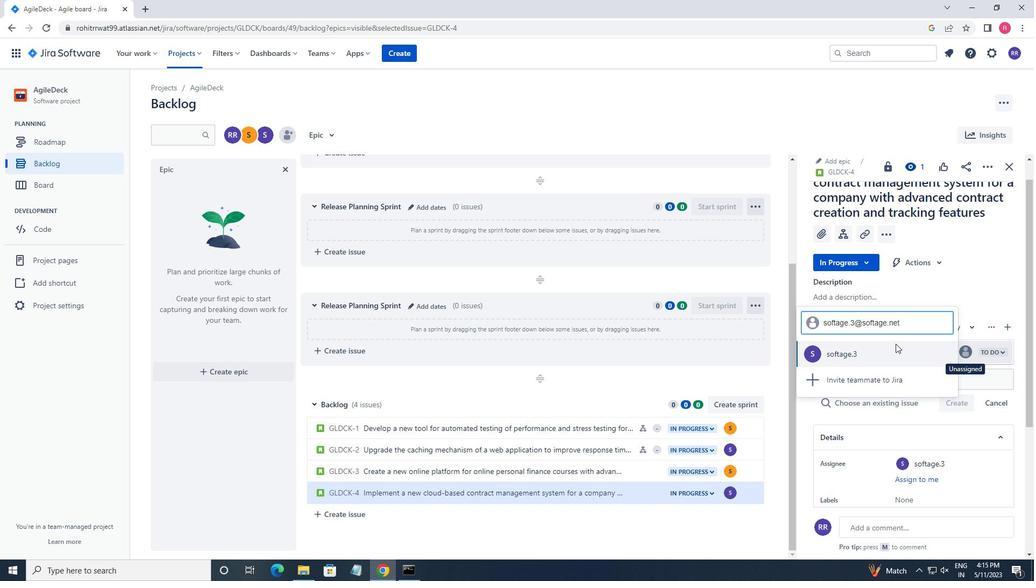 
